Task: Font style For heading Use Amiri Quran with navy blue colour. font size for heading '28 Pt. 'Change the font style of data to Amiri Quranand font size to  12 Pt. Change the alignment of both headline & data to  Align bottom. In the sheet  Budget Management Sheetbook
Action: Mouse moved to (43, 93)
Screenshot: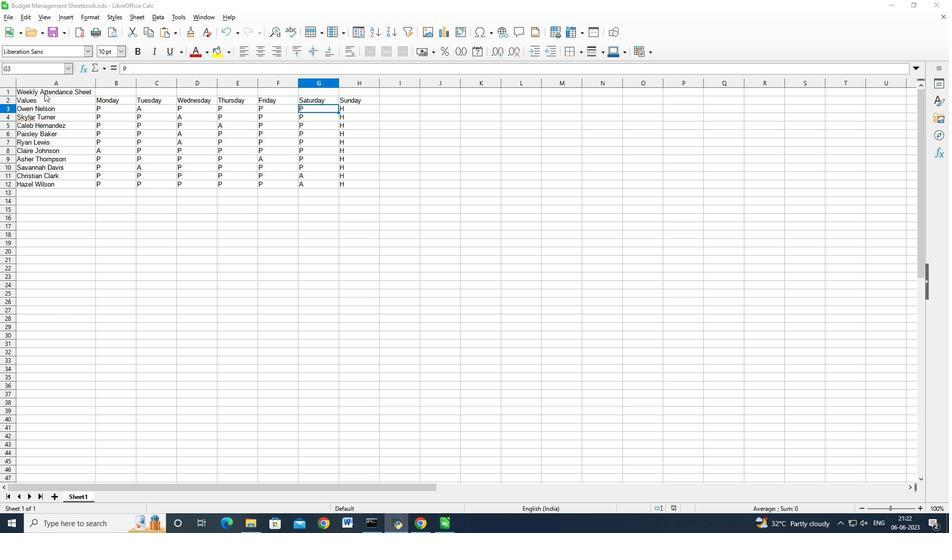 
Action: Mouse pressed left at (43, 93)
Screenshot: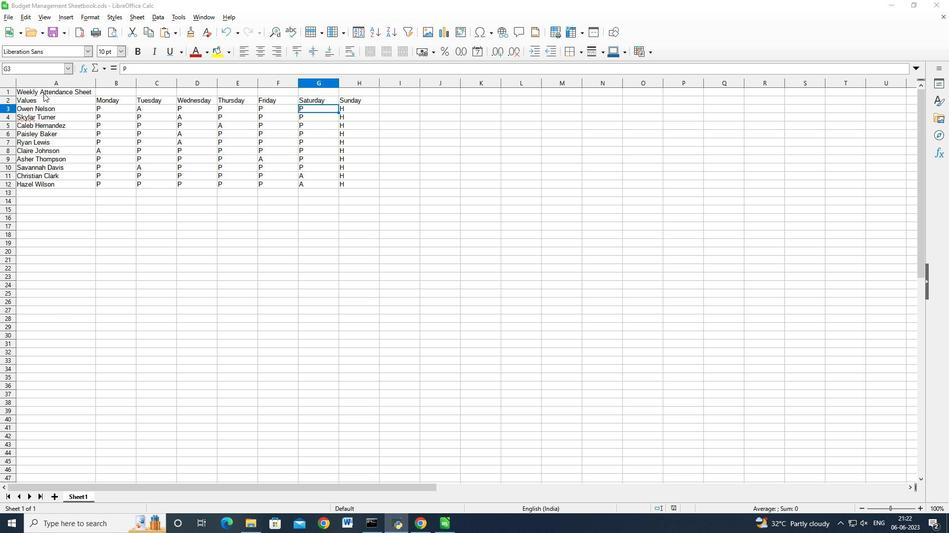 
Action: Mouse moved to (393, 51)
Screenshot: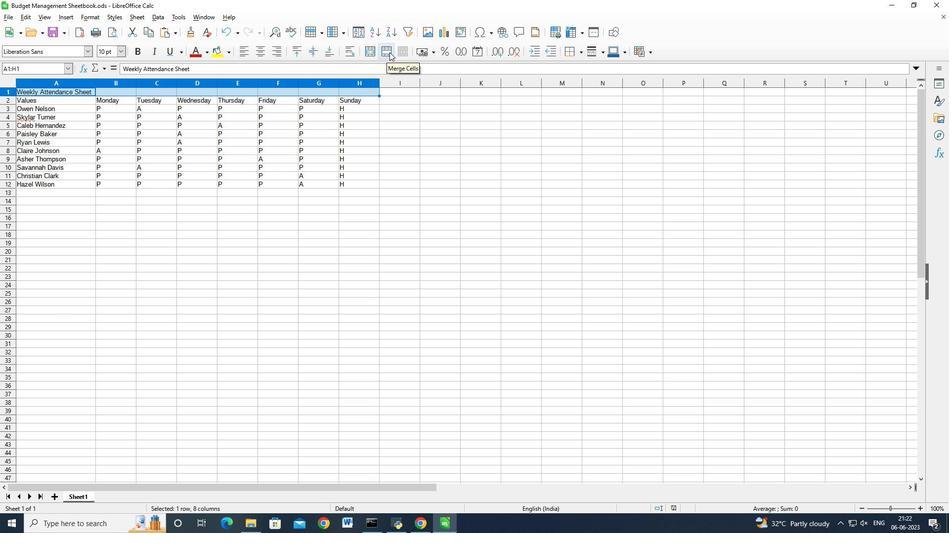 
Action: Mouse pressed left at (393, 51)
Screenshot: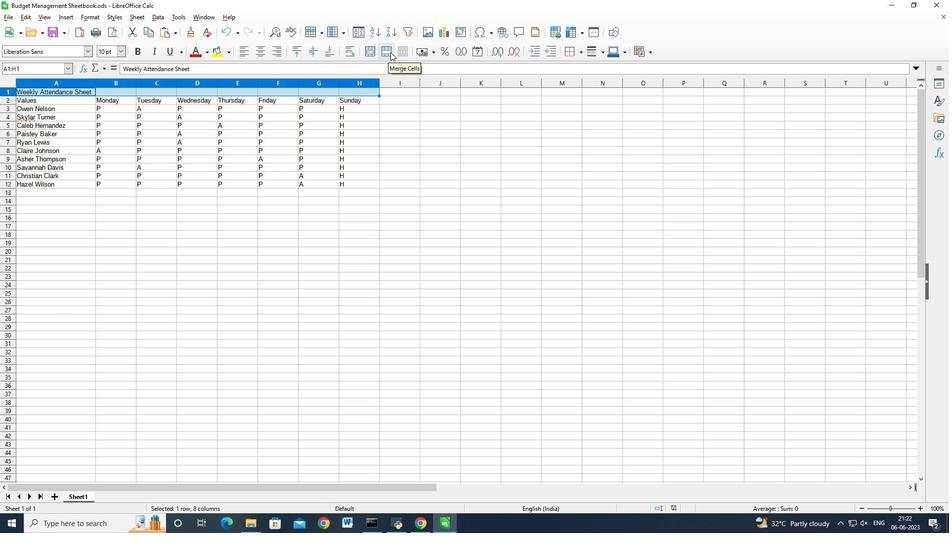 
Action: Mouse moved to (87, 52)
Screenshot: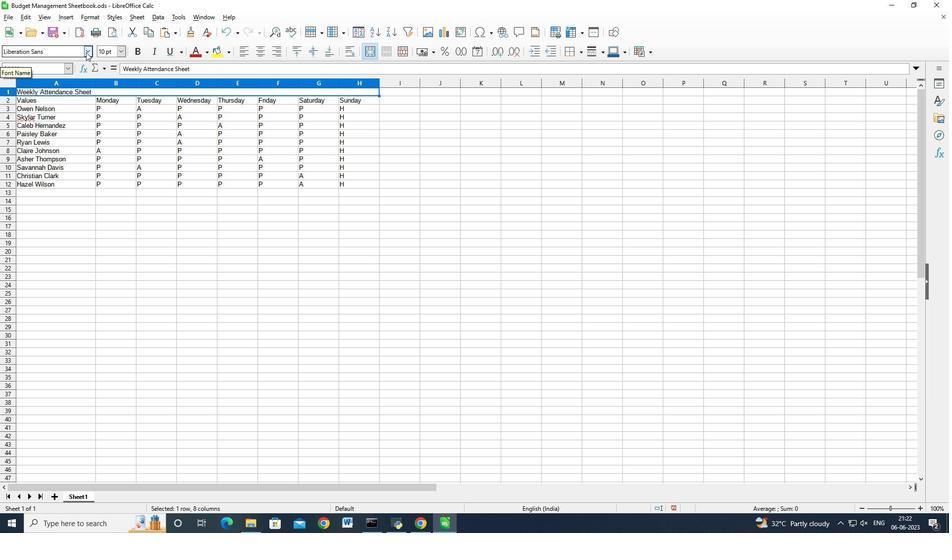 
Action: Mouse pressed left at (87, 52)
Screenshot: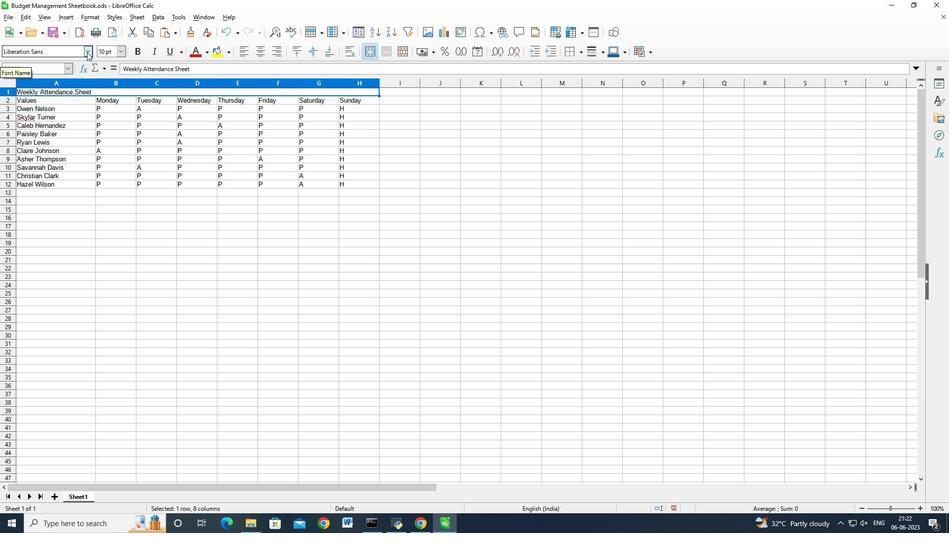 
Action: Mouse moved to (86, 52)
Screenshot: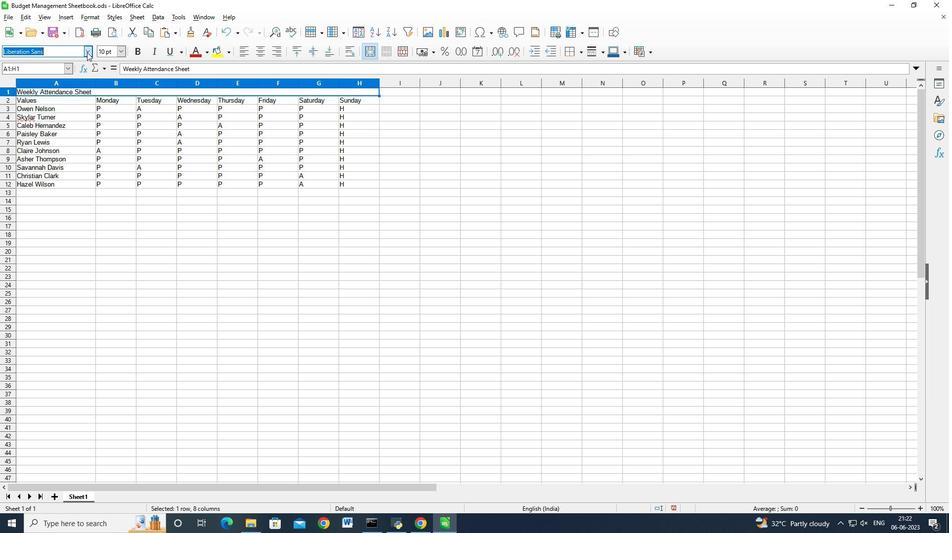 
Action: Key pressed amiri
Screenshot: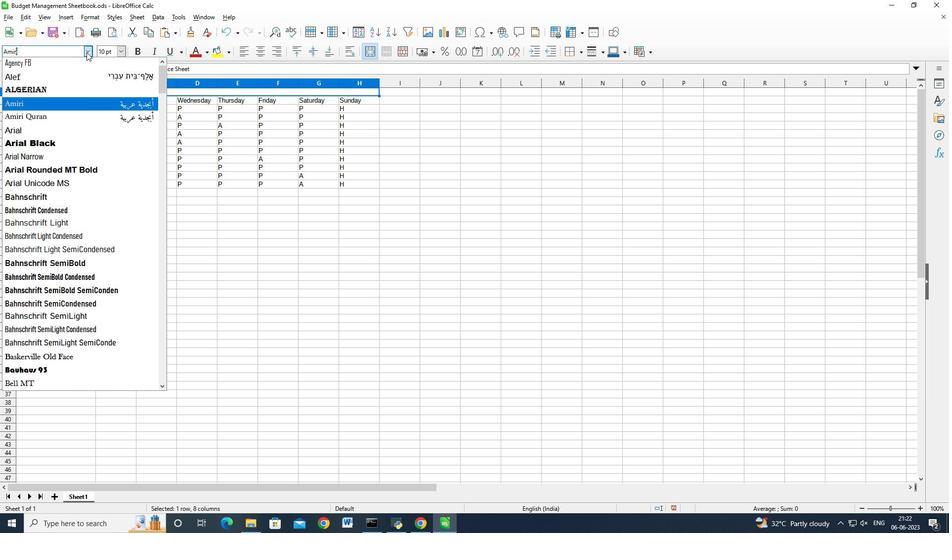 
Action: Mouse moved to (49, 112)
Screenshot: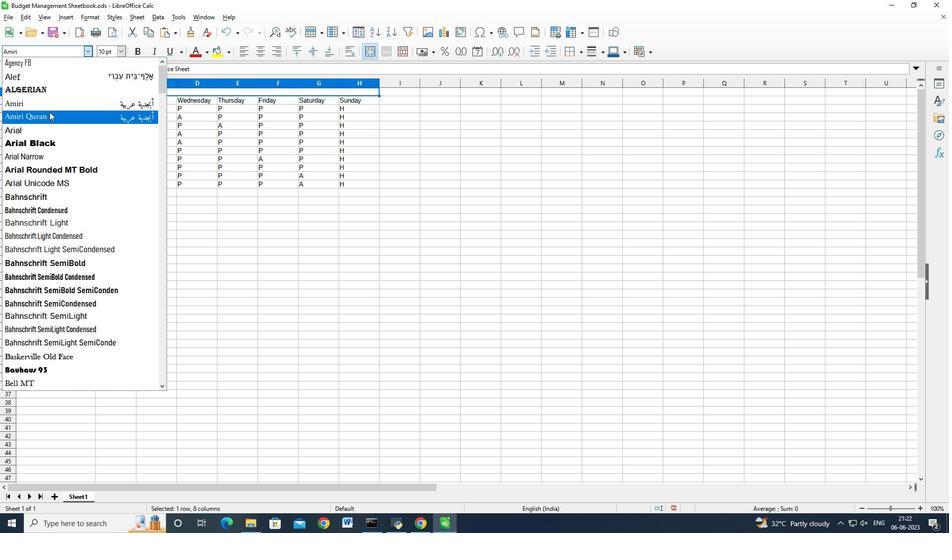
Action: Mouse pressed left at (49, 112)
Screenshot: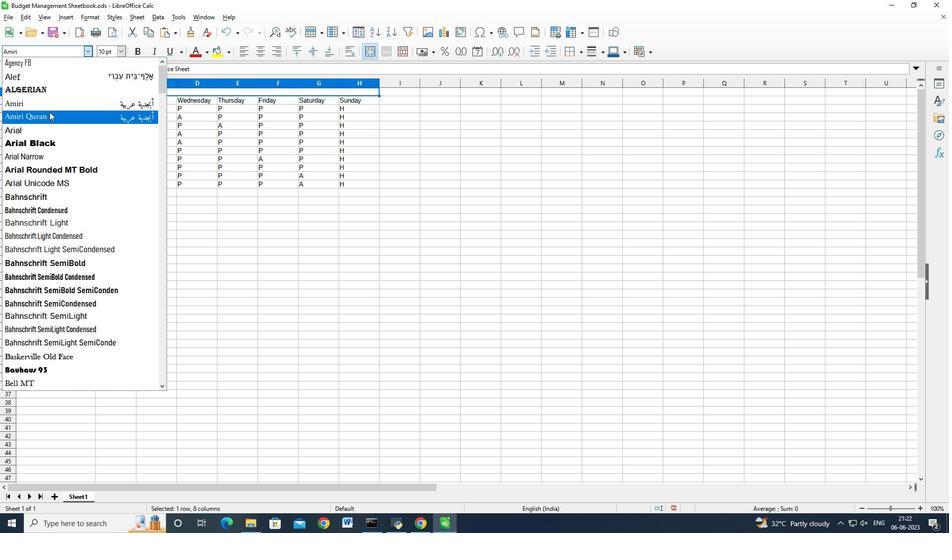 
Action: Mouse moved to (205, 55)
Screenshot: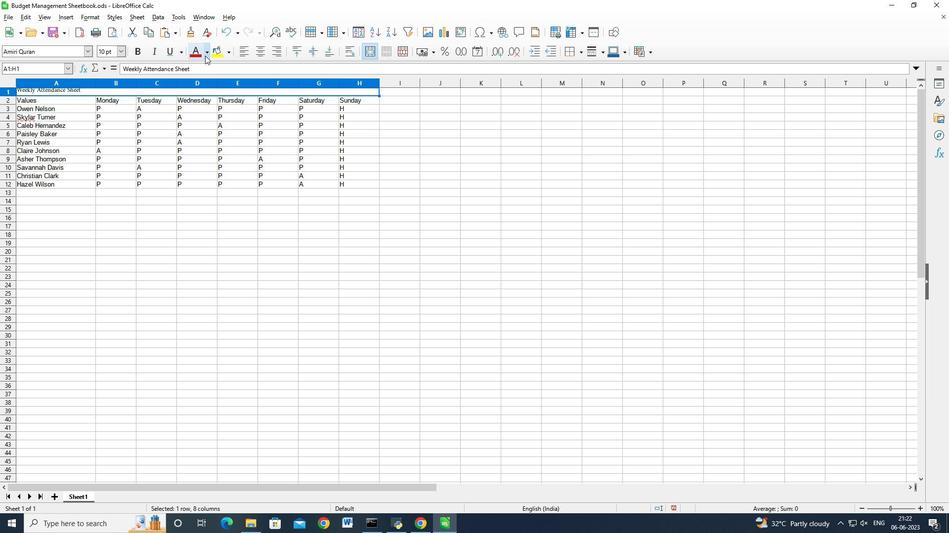 
Action: Mouse pressed left at (205, 55)
Screenshot: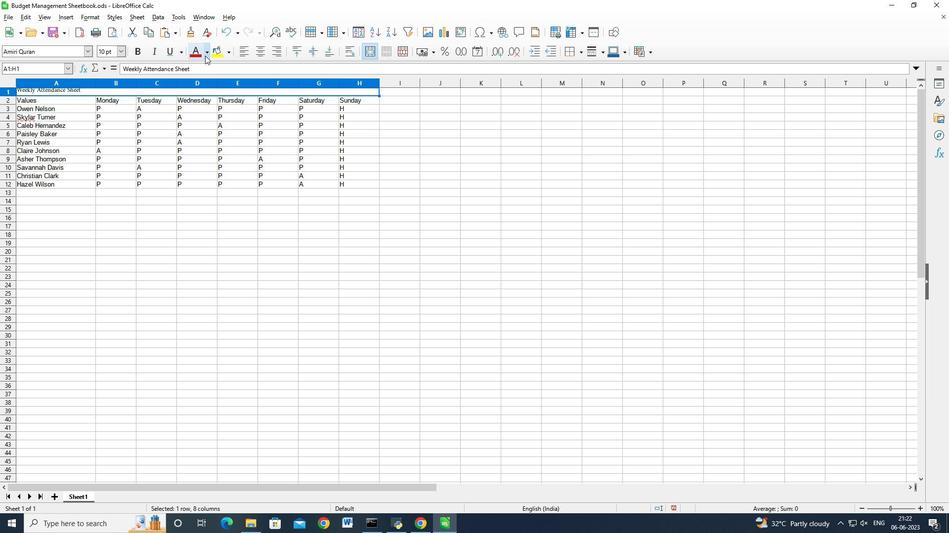 
Action: Mouse moved to (196, 112)
Screenshot: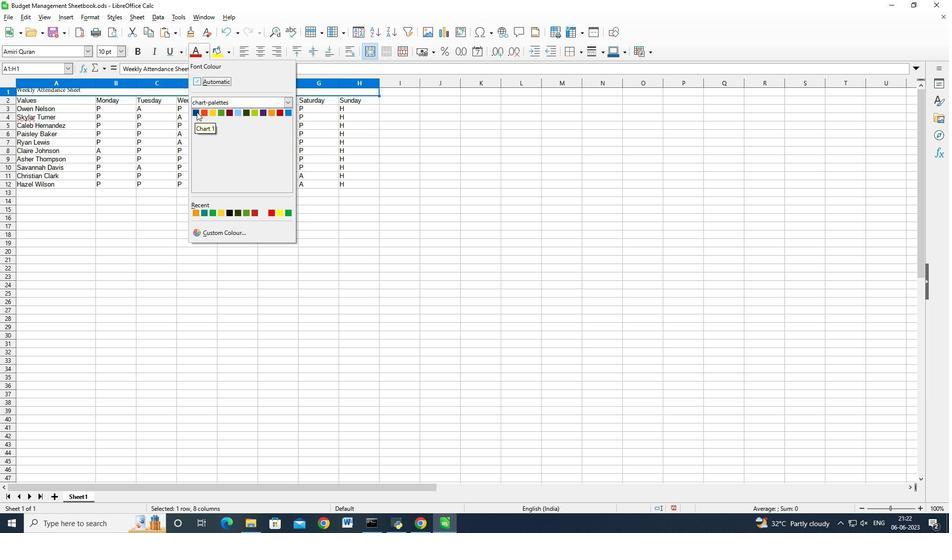 
Action: Mouse pressed left at (196, 112)
Screenshot: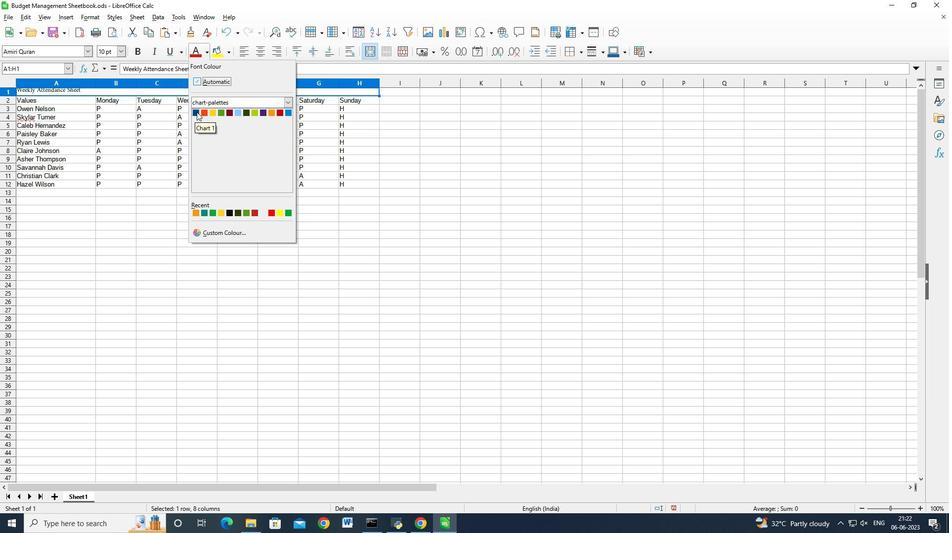 
Action: Mouse moved to (123, 51)
Screenshot: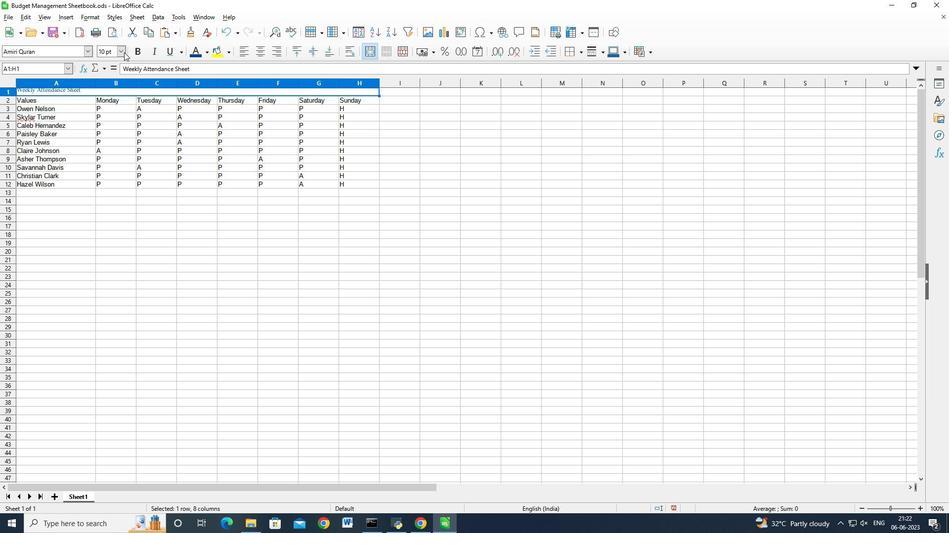 
Action: Mouse pressed left at (123, 51)
Screenshot: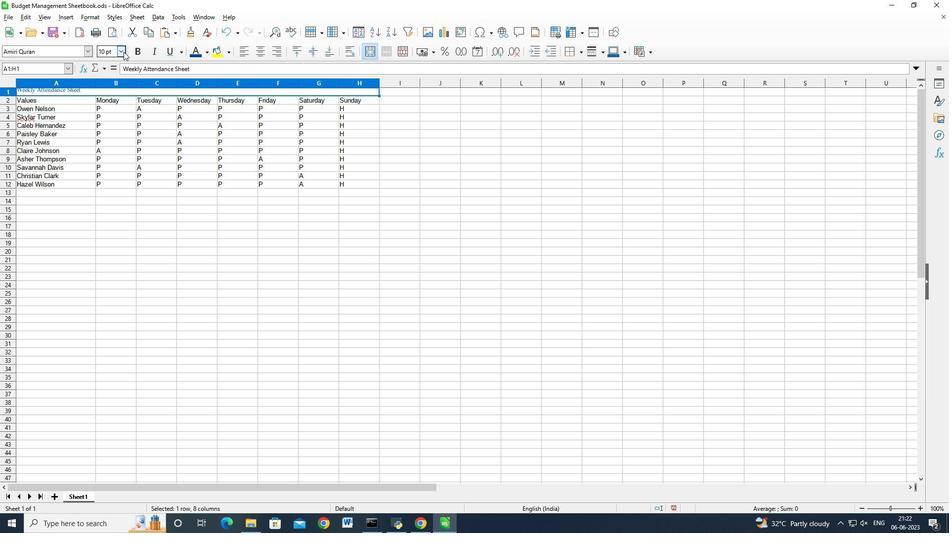 
Action: Mouse moved to (102, 213)
Screenshot: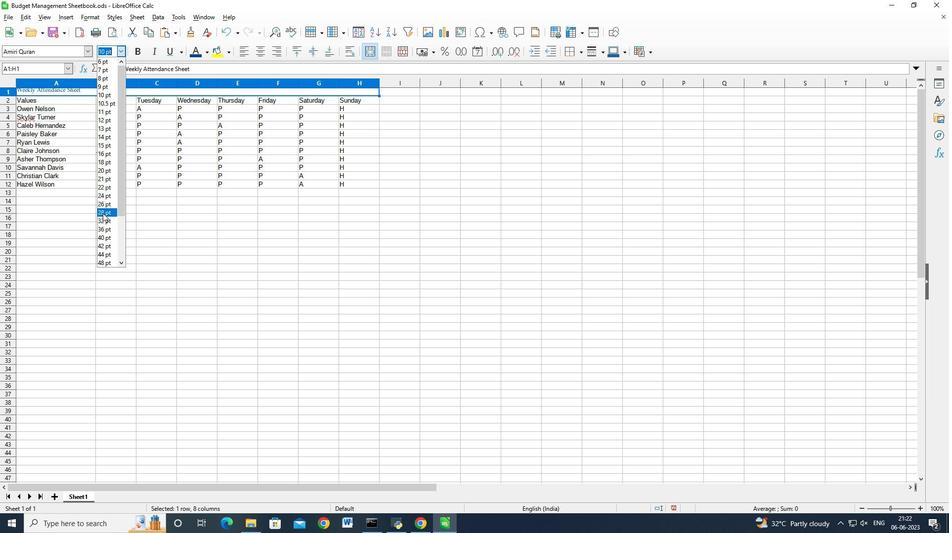 
Action: Mouse pressed left at (102, 213)
Screenshot: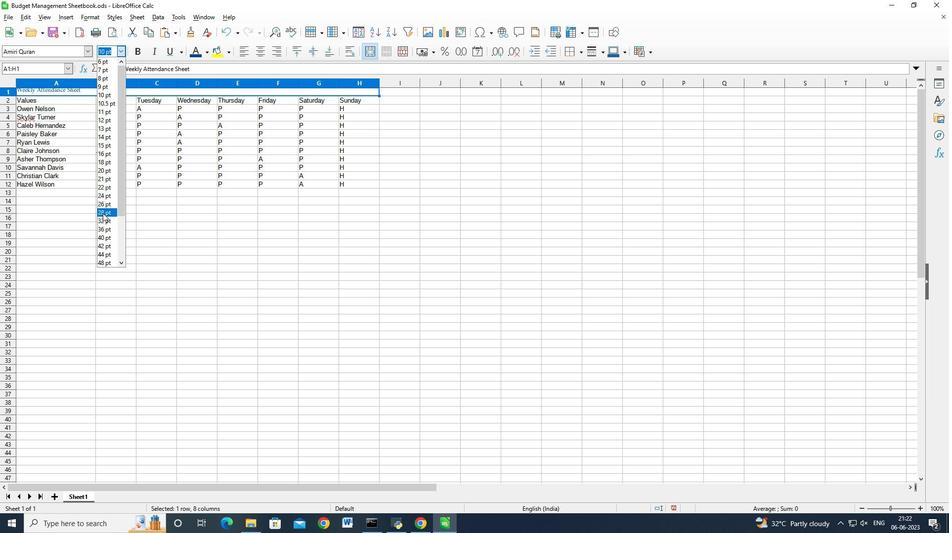 
Action: Mouse moved to (47, 114)
Screenshot: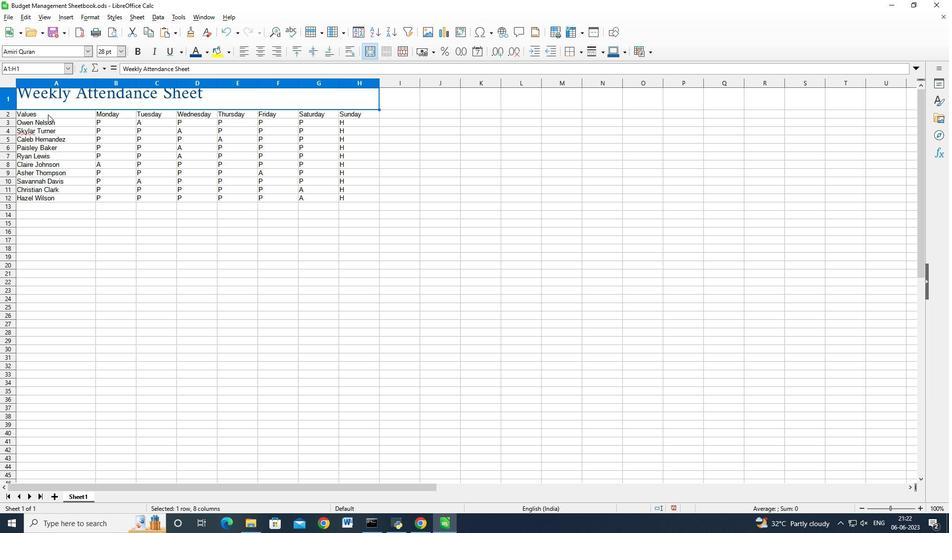 
Action: Mouse pressed left at (47, 114)
Screenshot: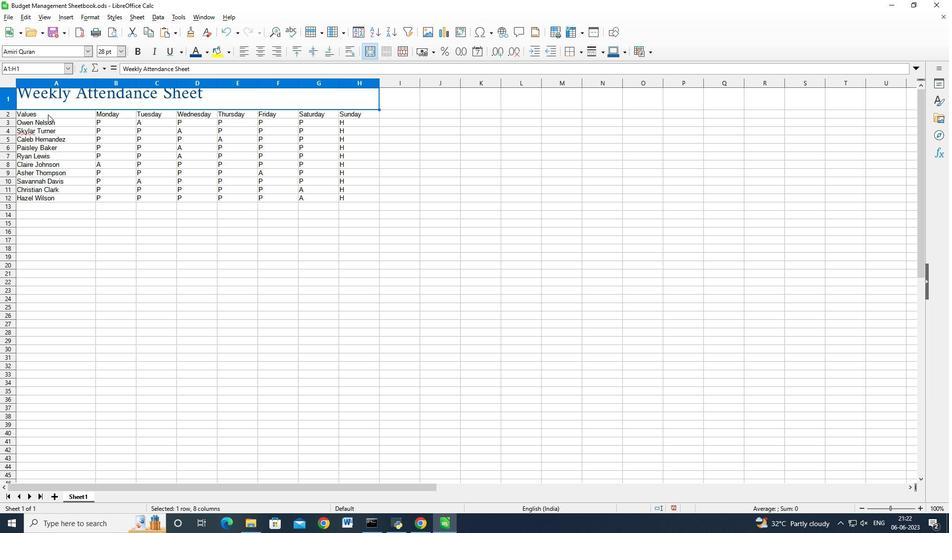 
Action: Mouse moved to (86, 50)
Screenshot: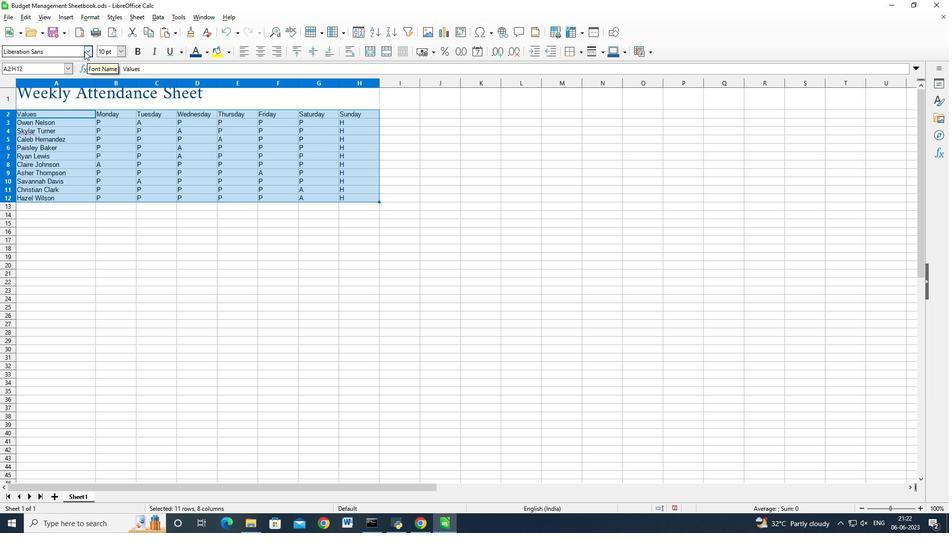 
Action: Mouse pressed left at (86, 50)
Screenshot: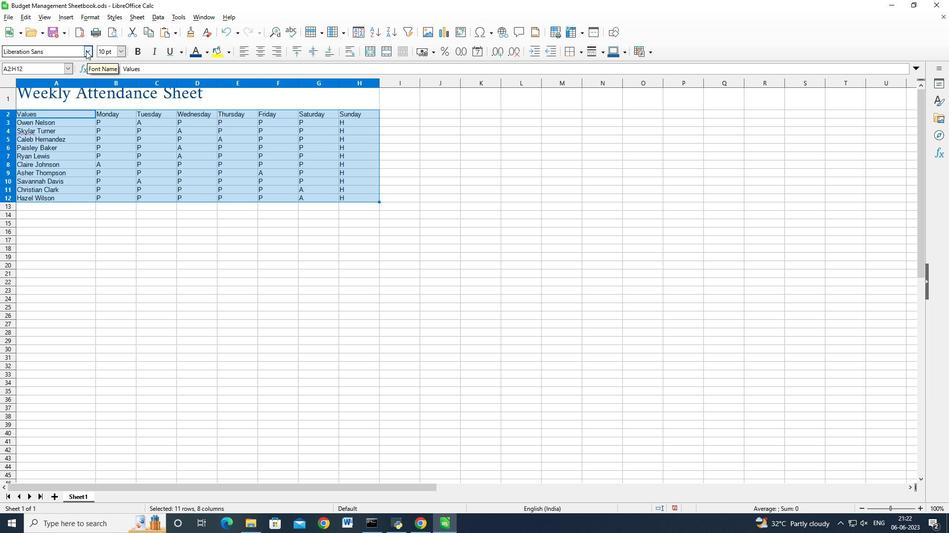 
Action: Mouse moved to (43, 65)
Screenshot: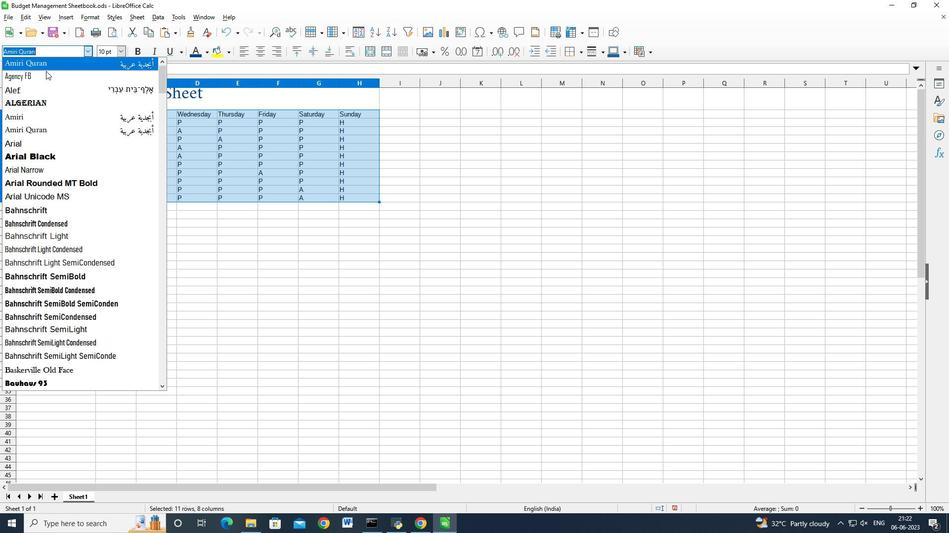 
Action: Mouse pressed left at (43, 65)
Screenshot: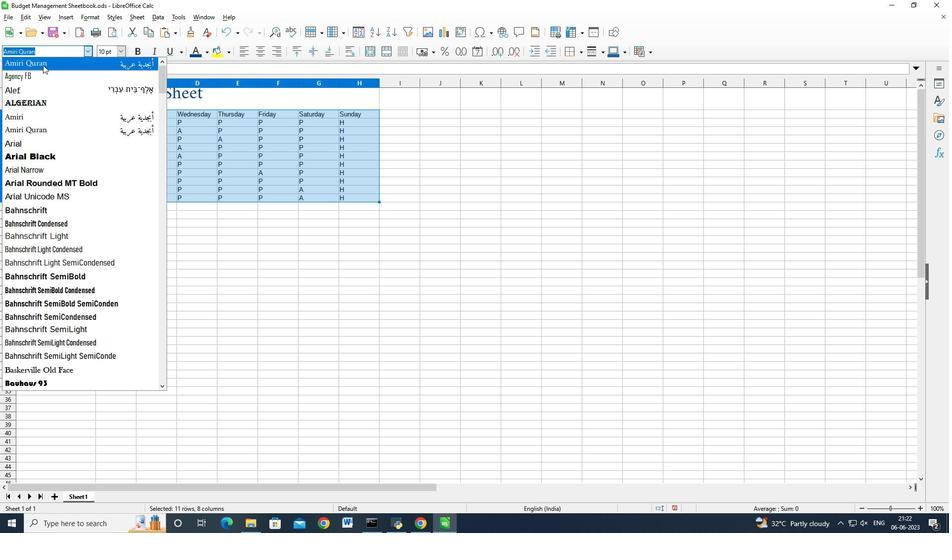 
Action: Mouse moved to (123, 51)
Screenshot: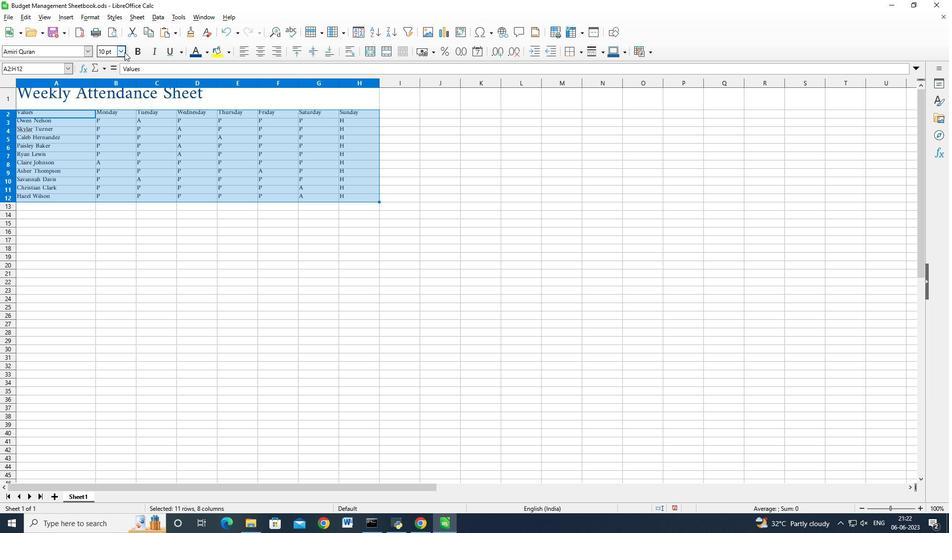 
Action: Mouse pressed left at (123, 51)
Screenshot: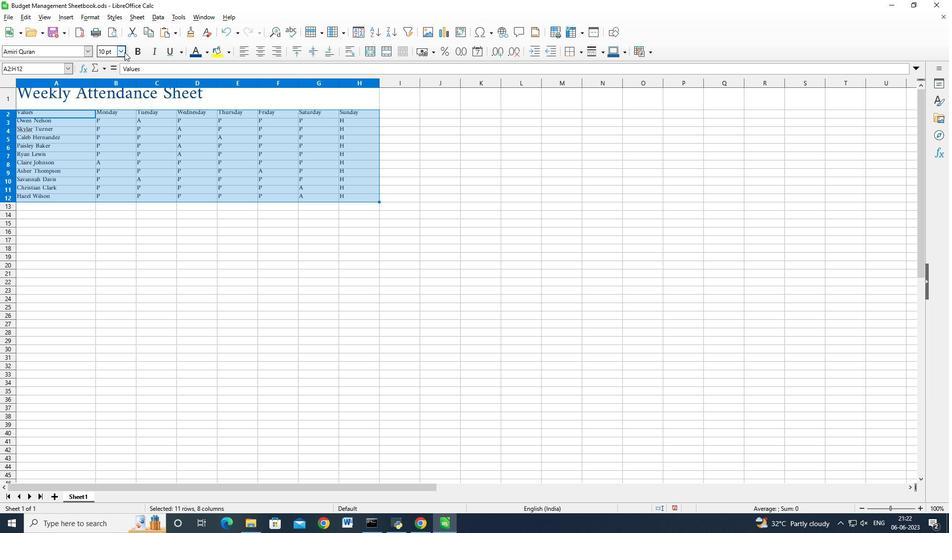 
Action: Mouse moved to (103, 121)
Screenshot: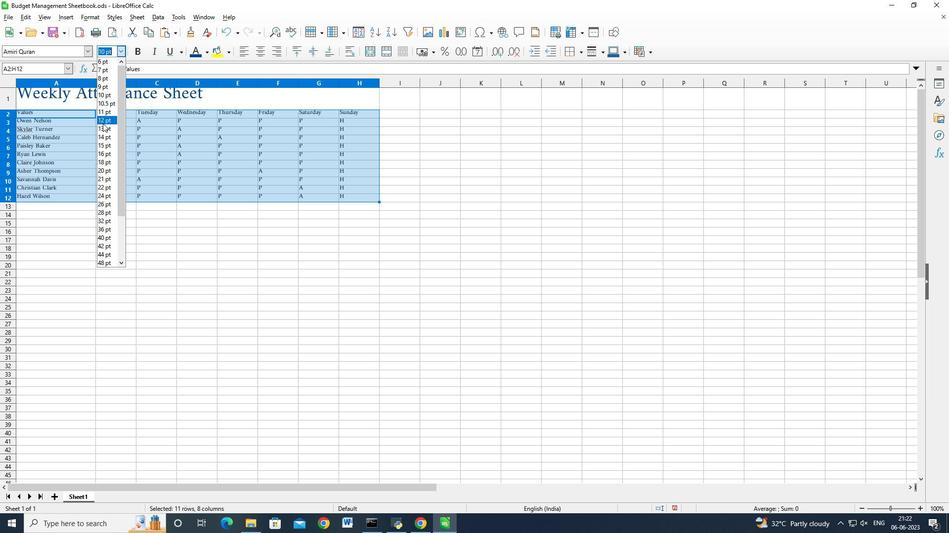 
Action: Mouse pressed left at (103, 121)
Screenshot: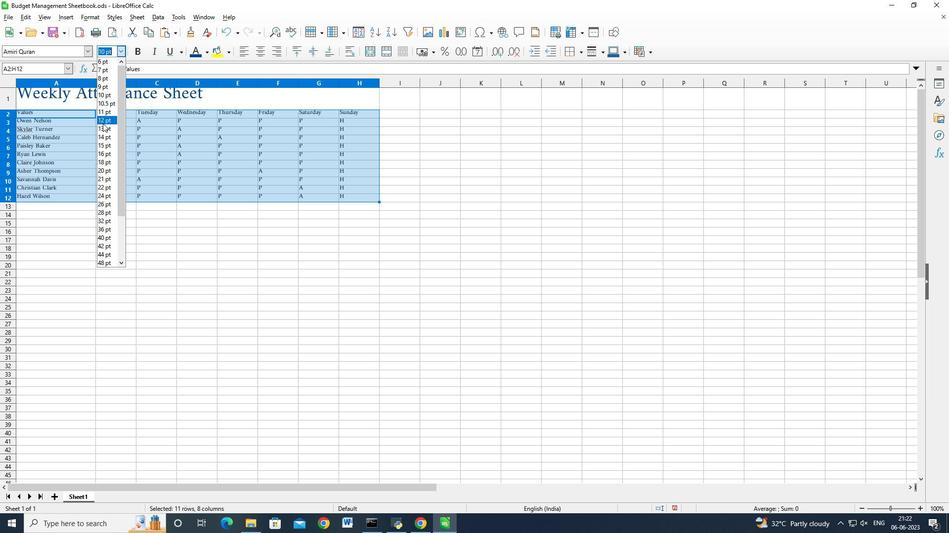 
Action: Mouse moved to (40, 97)
Screenshot: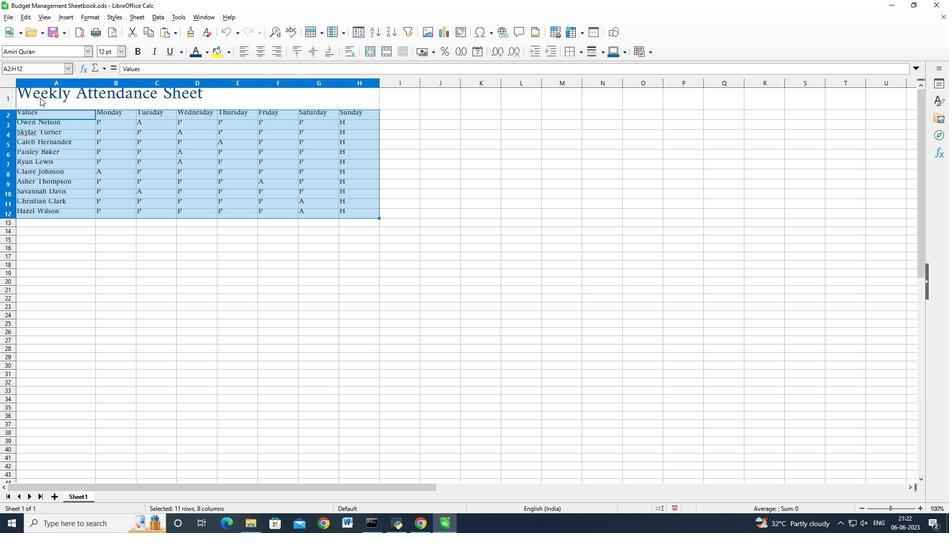 
Action: Mouse pressed left at (40, 97)
Screenshot: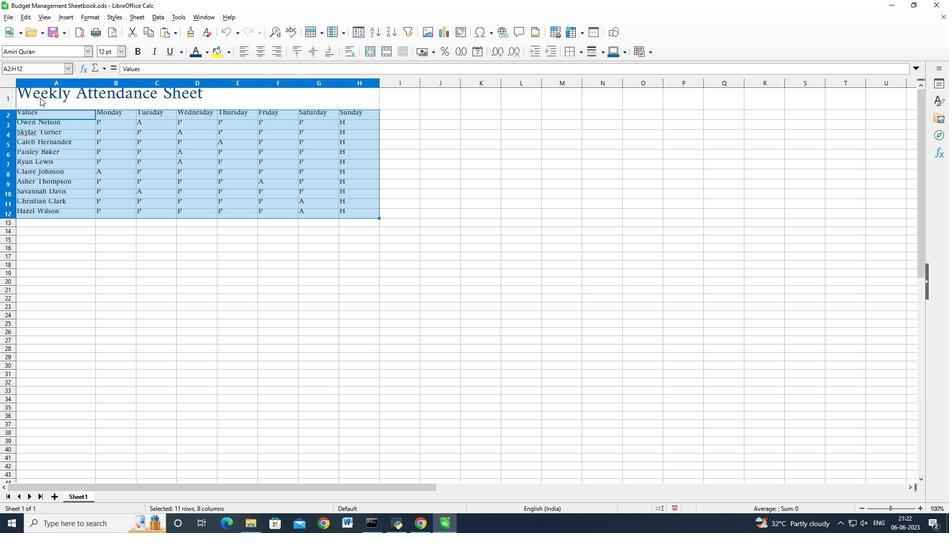 
Action: Mouse moved to (326, 51)
Screenshot: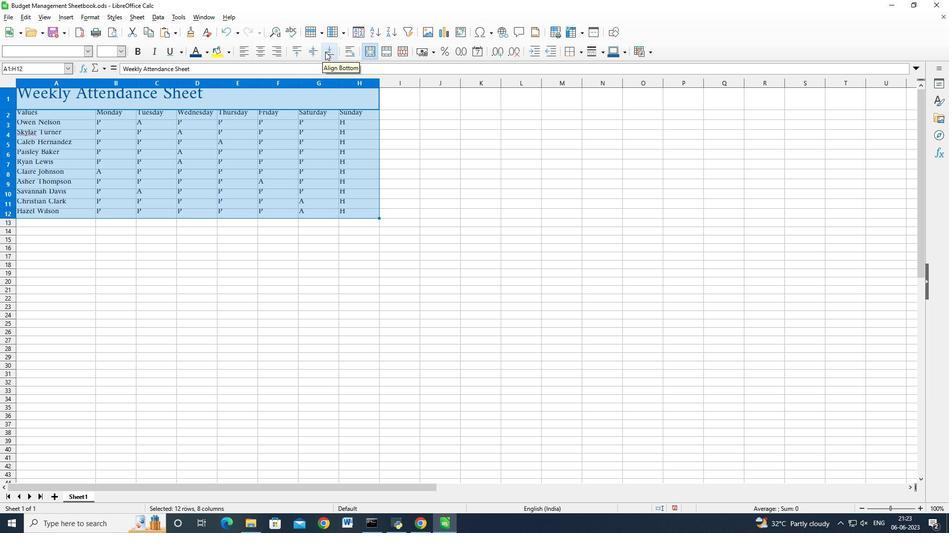 
Action: Mouse pressed left at (326, 51)
Screenshot: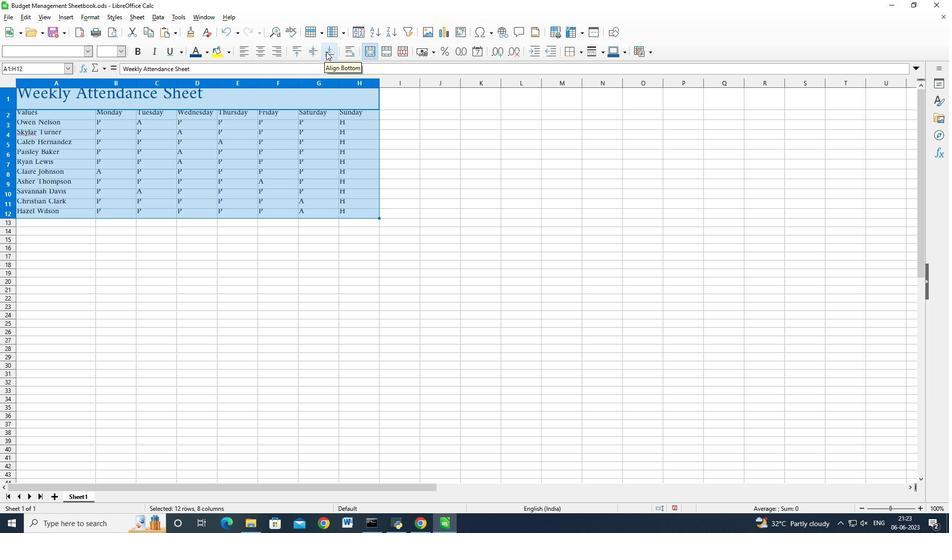 
Action: Mouse moved to (244, 172)
Screenshot: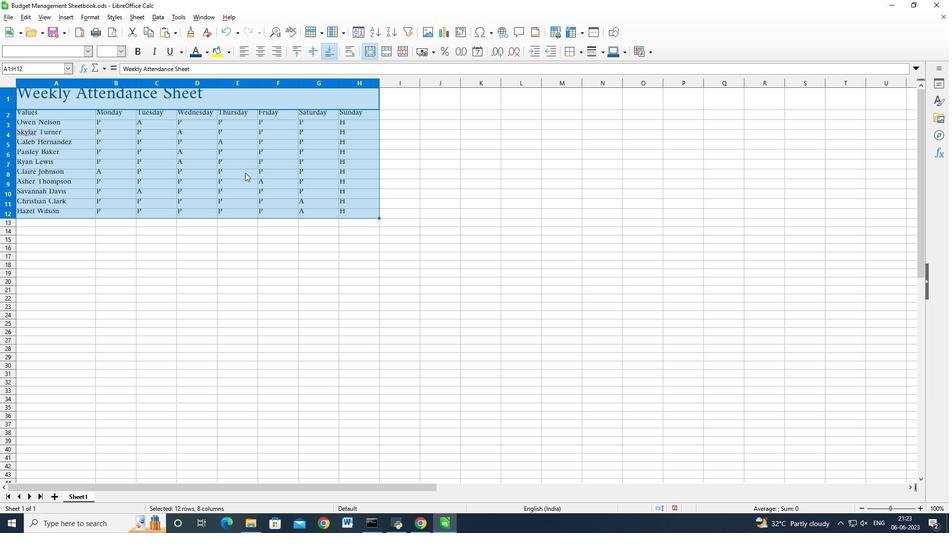 
Action: Mouse pressed left at (244, 172)
Screenshot: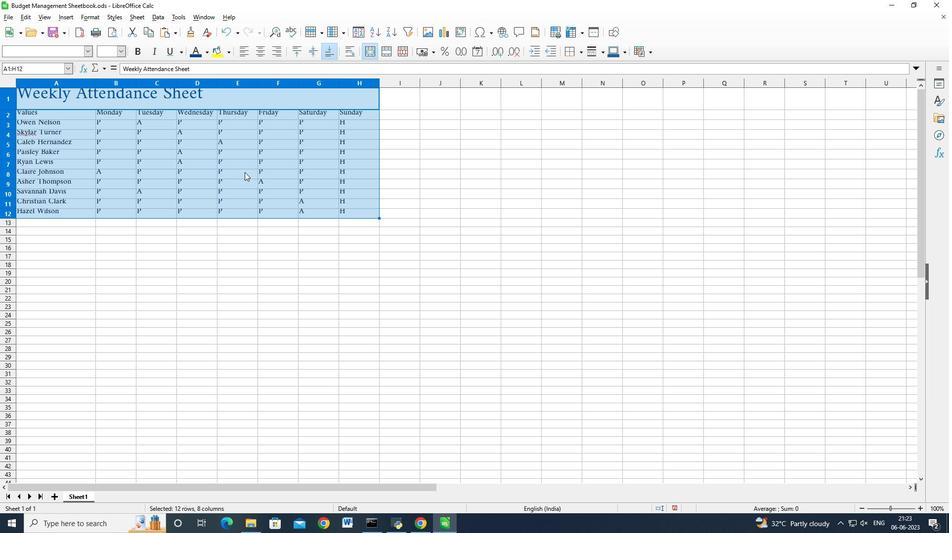 
Action: Mouse moved to (7, 81)
Screenshot: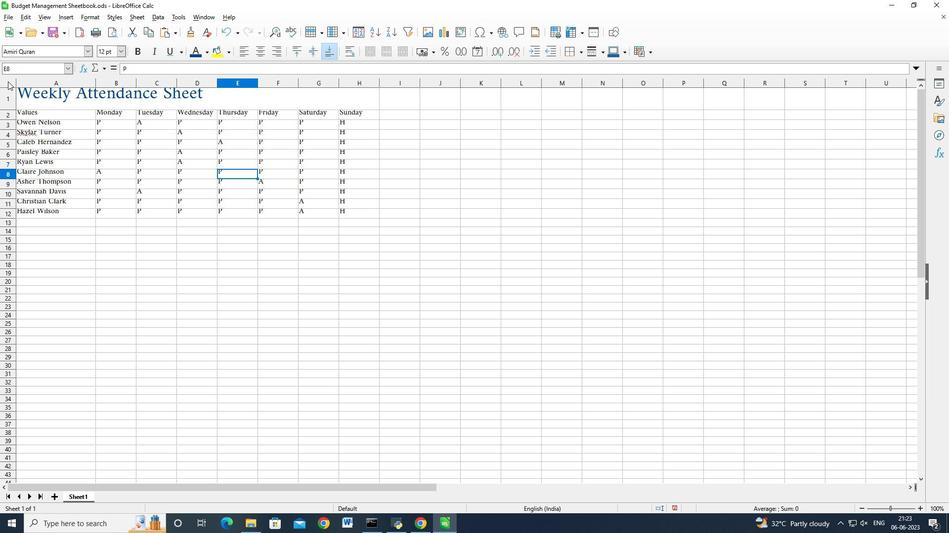 
Action: Mouse pressed left at (7, 81)
Screenshot: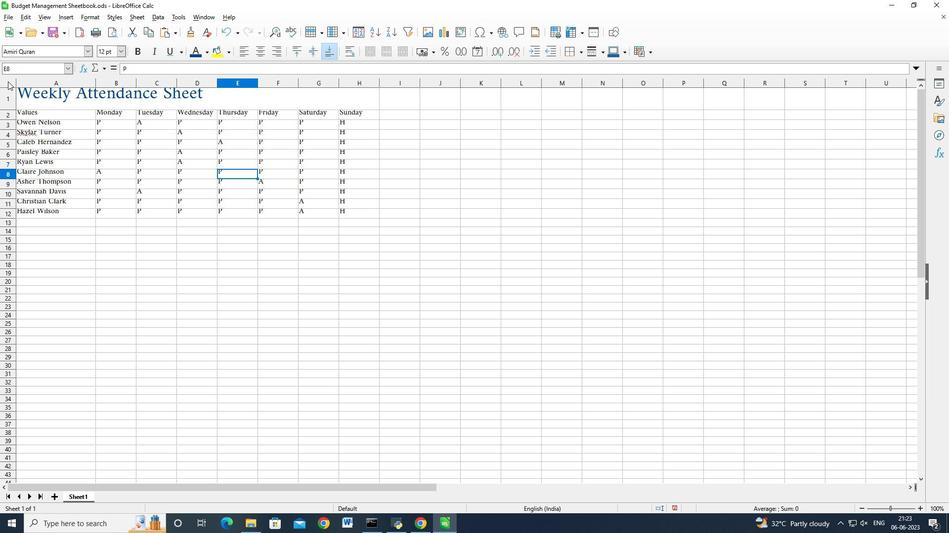 
Action: Mouse moved to (96, 83)
Screenshot: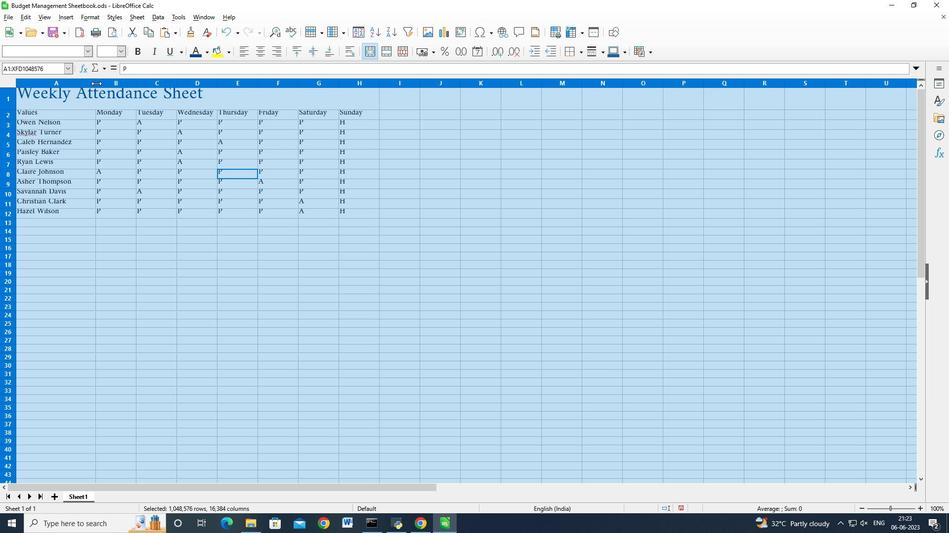 
Action: Mouse pressed left at (96, 83)
Screenshot: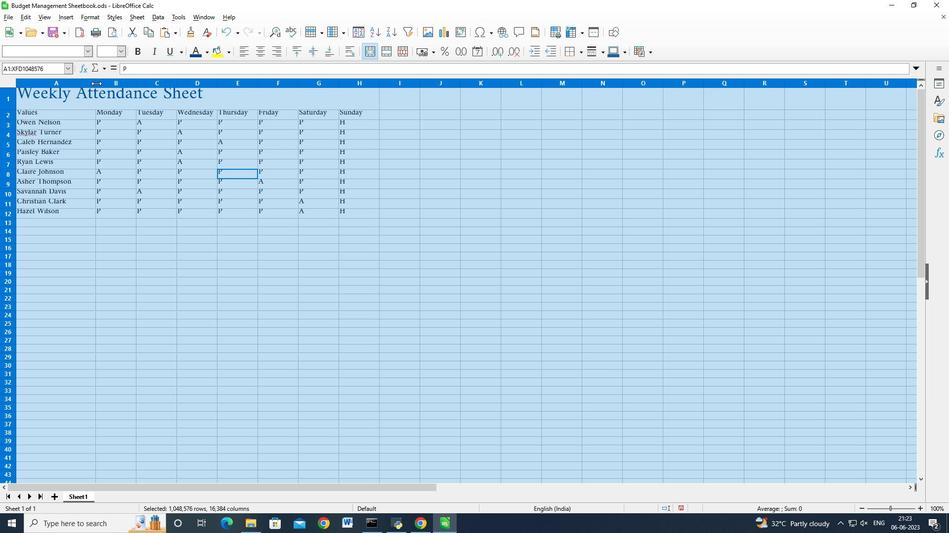 
Action: Mouse moved to (96, 83)
Screenshot: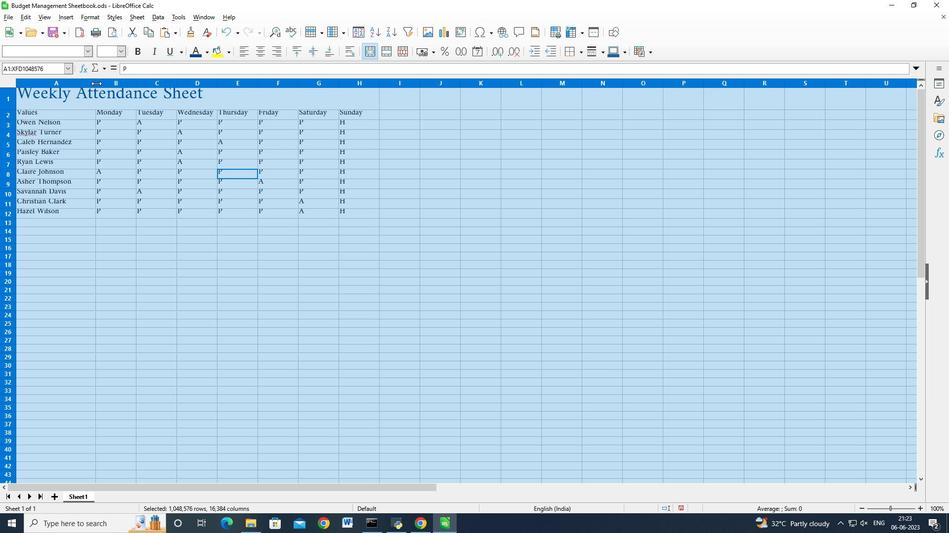 
Action: Mouse pressed left at (96, 83)
Screenshot: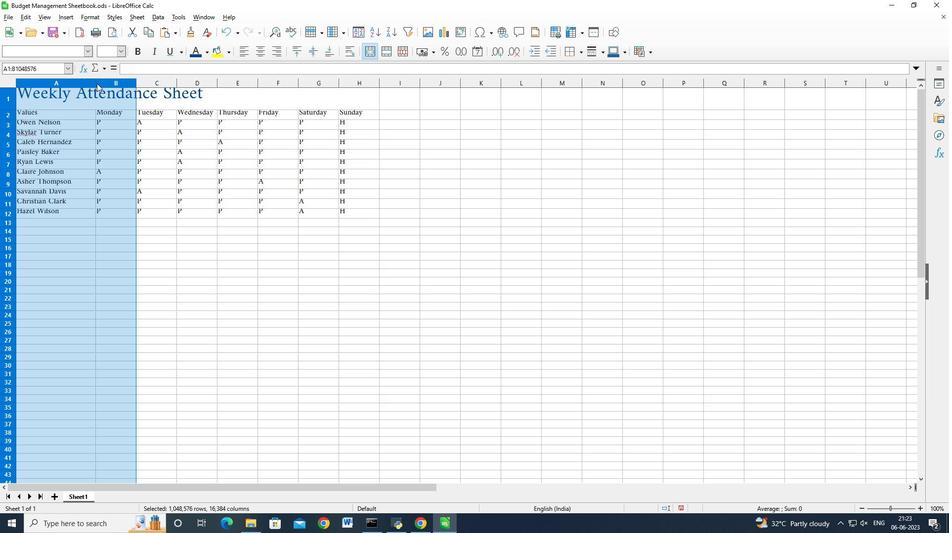 
Action: Mouse moved to (5, 85)
Screenshot: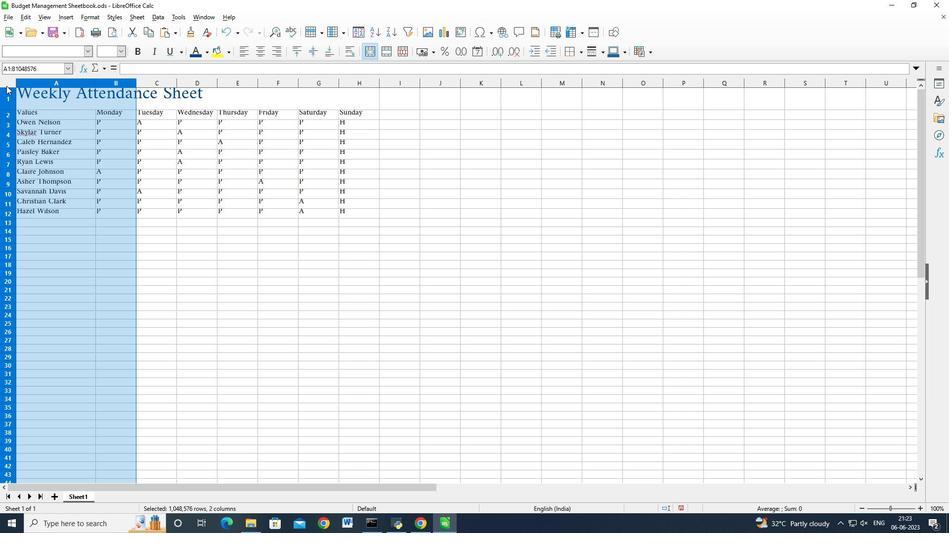 
Action: Mouse pressed left at (5, 85)
Screenshot: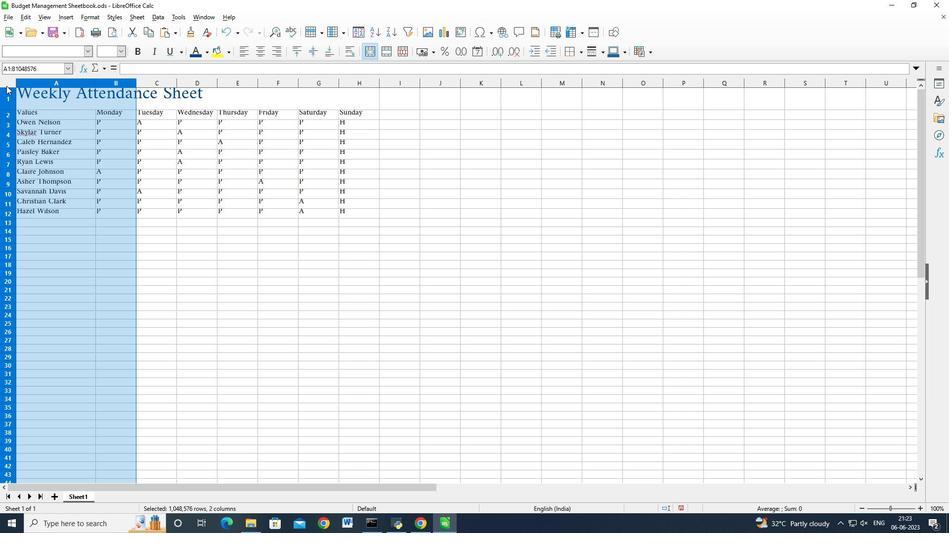 
Action: Mouse moved to (96, 82)
Screenshot: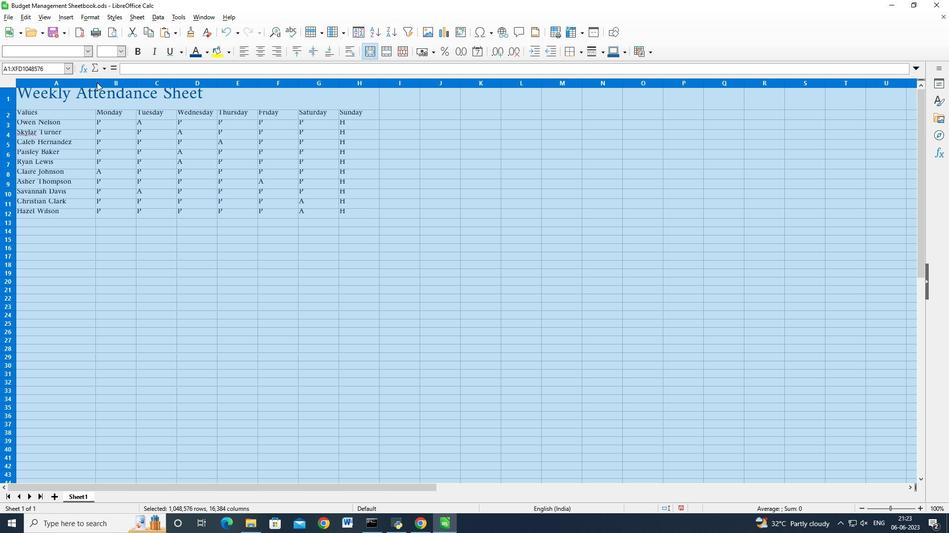 
Action: Mouse pressed left at (96, 82)
Screenshot: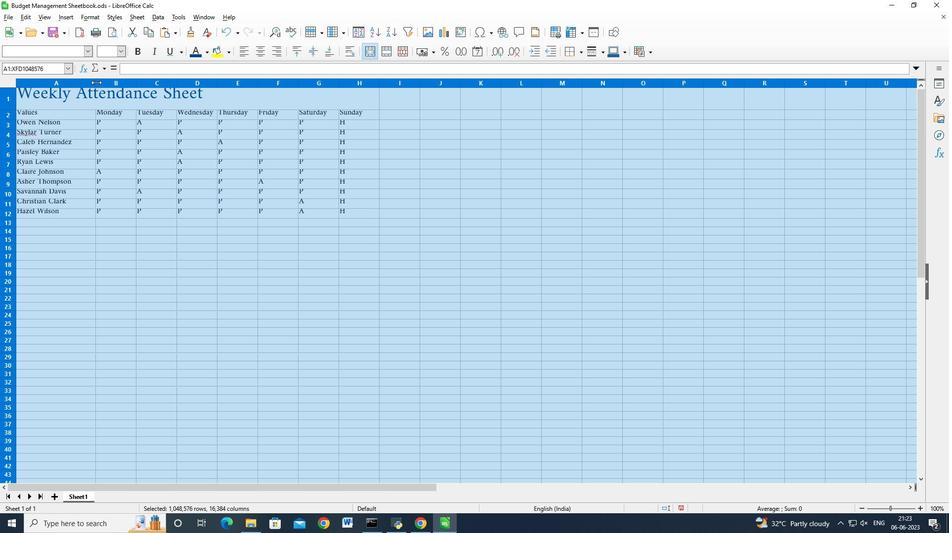 
Action: Mouse moved to (96, 82)
Screenshot: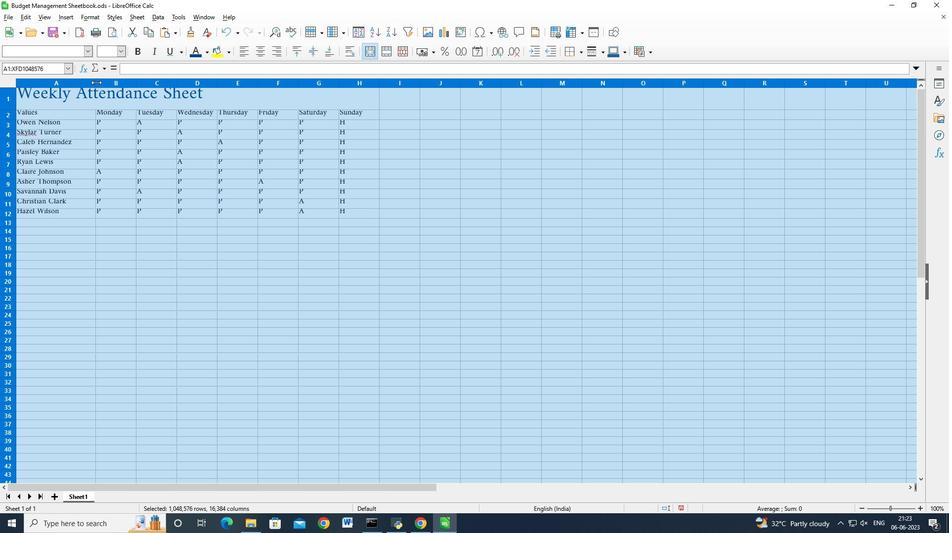 
Action: Mouse pressed left at (96, 82)
Screenshot: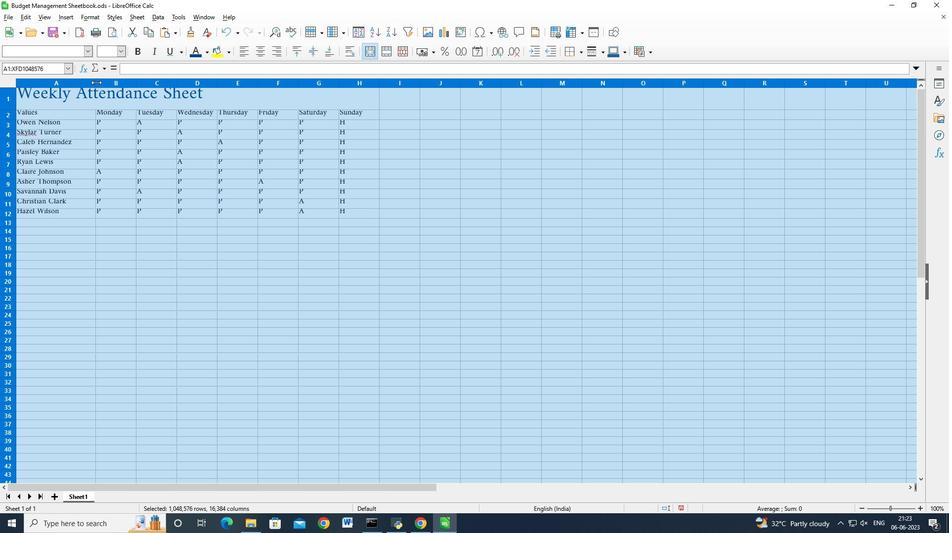 
Action: Mouse moved to (92, 136)
Screenshot: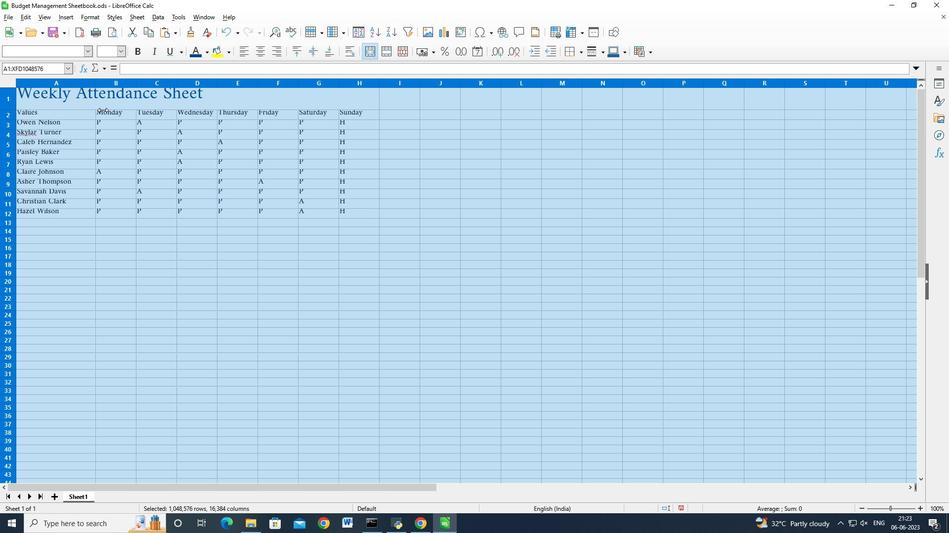 
Action: Mouse pressed left at (92, 136)
Screenshot: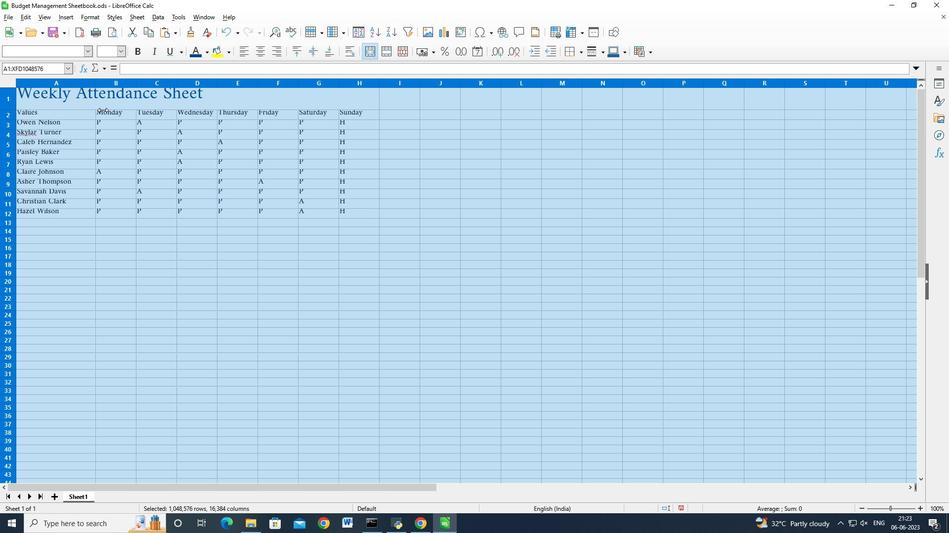 
Action: Mouse moved to (164, 168)
Screenshot: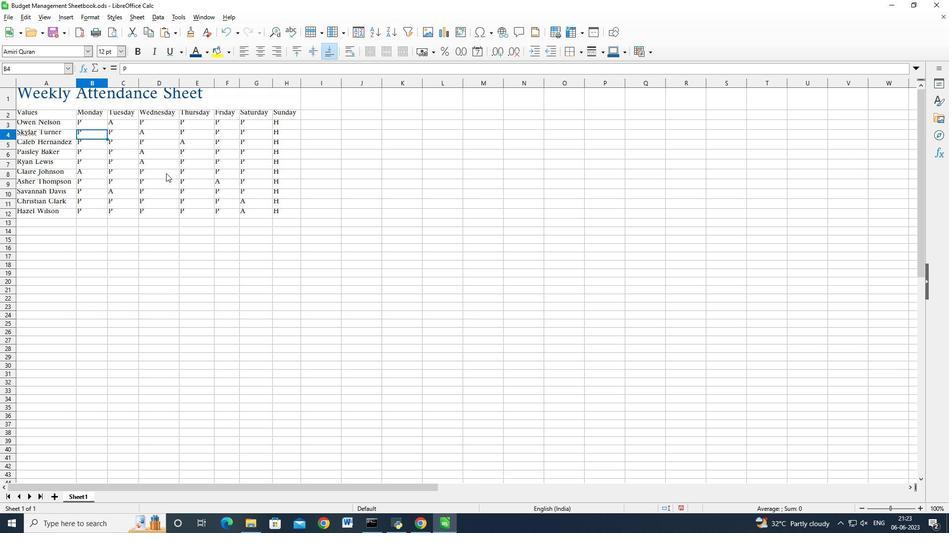 
Action: Mouse pressed left at (164, 168)
Screenshot: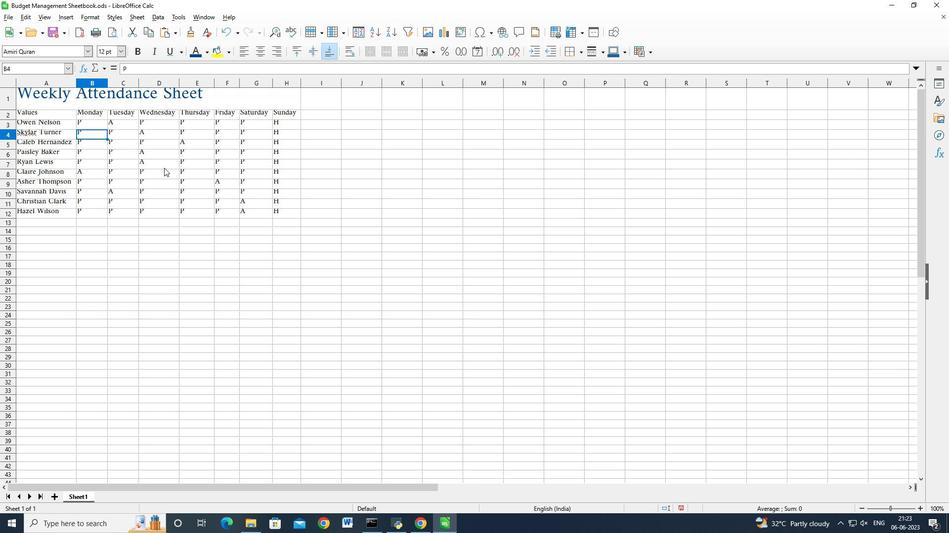 
Action: Mouse moved to (164, 168)
Screenshot: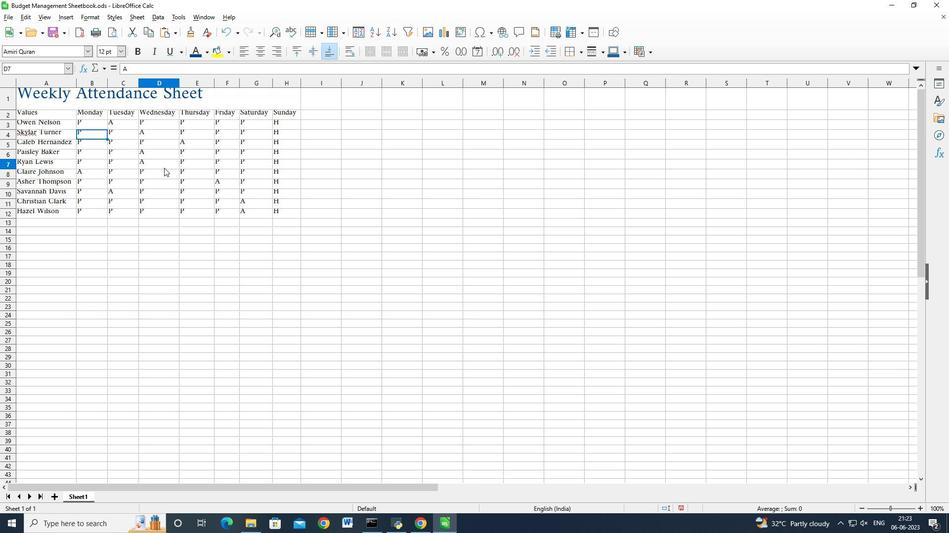 
